 Task: Open an excel sheet with  and write heading  Discount data  Add 10 product name:-  'Apple, Banana, _x000D_
Orange, Tomato, Potato, Onion, Carrot, Milk, Bread, Eggs (dozen). ' in February Last week sales are  1.99, 0.49, 0.79, 1.29, 0.99, 0.89, 0.69, 2.49, 1.99, 2.99. _x000D_
Discount (%):-  10, 20, 15, 5, 12, 8, 25, 10, 15, 20. Save page auditingWeeklySales_Analysis_2023
Action: Mouse moved to (228, 64)
Screenshot: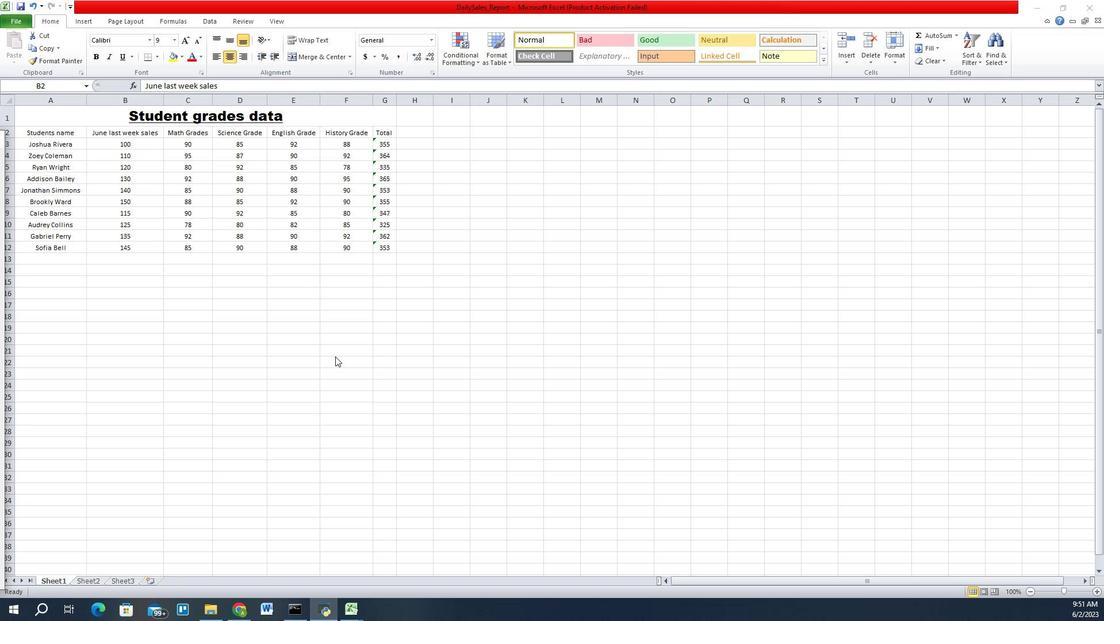 
Action: Mouse pressed left at (228, 64)
Screenshot: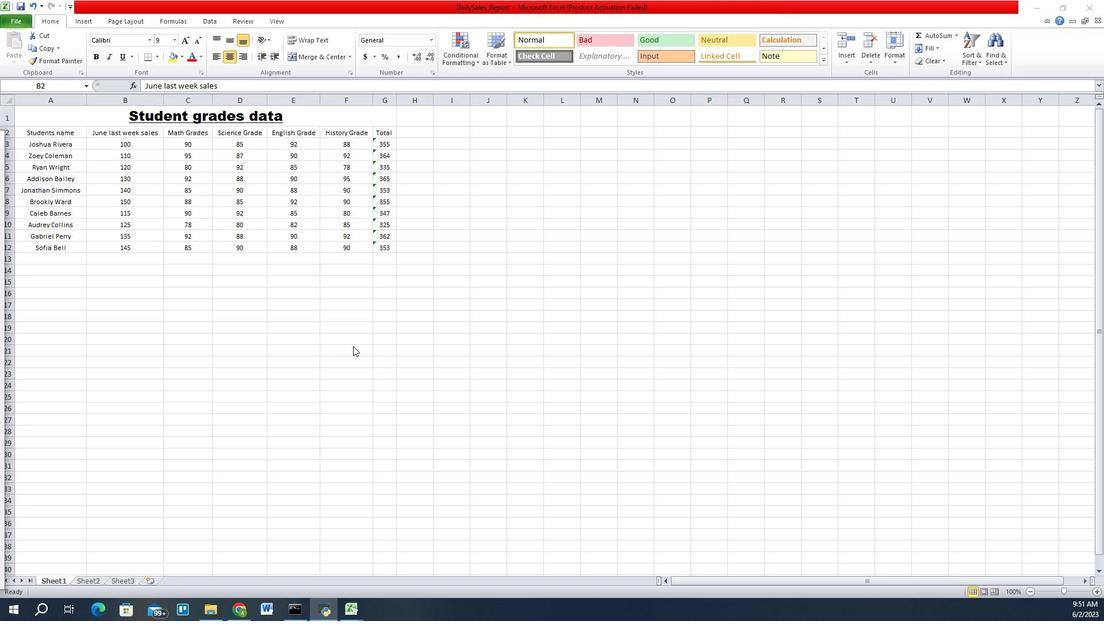 
Action: Key pressed ctrl+Sctrl+N<Key.shift>Discount<Key.space>data<Key.enter><Key.shift>Product<Key.space>name<Key.enter><Key.shift>Apple<Key.enter><Key.shift>Banna<Key.backspace><Key.backspace>ana<Key.enter><Key.shift>Orange<Key.enter><Key.shift>Tomato<Key.enter><Key.shift>Potato<Key.shift_r><Key.enter><Key.shift>Onion<Key.enter><Key.shift>Carrot<Key.enter><Key.shift>Mild<Key.backspace>k<Key.enter><Key.shift>Bread<Key.enter><Key.shift>Egg<Key.shift>(<Key.backspace><Key.space><Key.shift><Key.shift><Key.shift><Key.shift><Key.shift><Key.shift><Key.shift><Key.shift><Key.shift><Key.shift>(dozem<Key.backspace>n<Key.shift>)<Key.enter><Key.right><Key.up><Key.up><Key.up><Key.up><Key.up><Key.up><Key.up><Key.up><Key.up><Key.up><Key.up><Key.shift>G<Key.backspace>February<Key.space><Key.shift>Last<Key.space>week<Key.space>sales<Key.enter>1.99<Key.enter>0.49<Key.enter>0.79<Key.enter>1.29<Key.enter>0.99<Key.enter>0.89<Key.enter>0.69<Key.enter>2.49<Key.enter>1.99<Key.enter>2.99<Key.enter><Key.right><Key.up><Key.up><Key.up><Key.up><Key.up><Key.up><Key.up><Key.up><Key.up><Key.up><Key.up><Key.shift>Discount<Key.space><Key.shift>(<Key.shift>%<Key.shift>)<Key.enter>10<Key.enter>20<Key.enter>15<Key.enter>5<Key.enter>12<Key.enter>8<Key.enter>25<Key.enter>10<Key.enter>15<Key.enter>20<Key.enter>
Screenshot: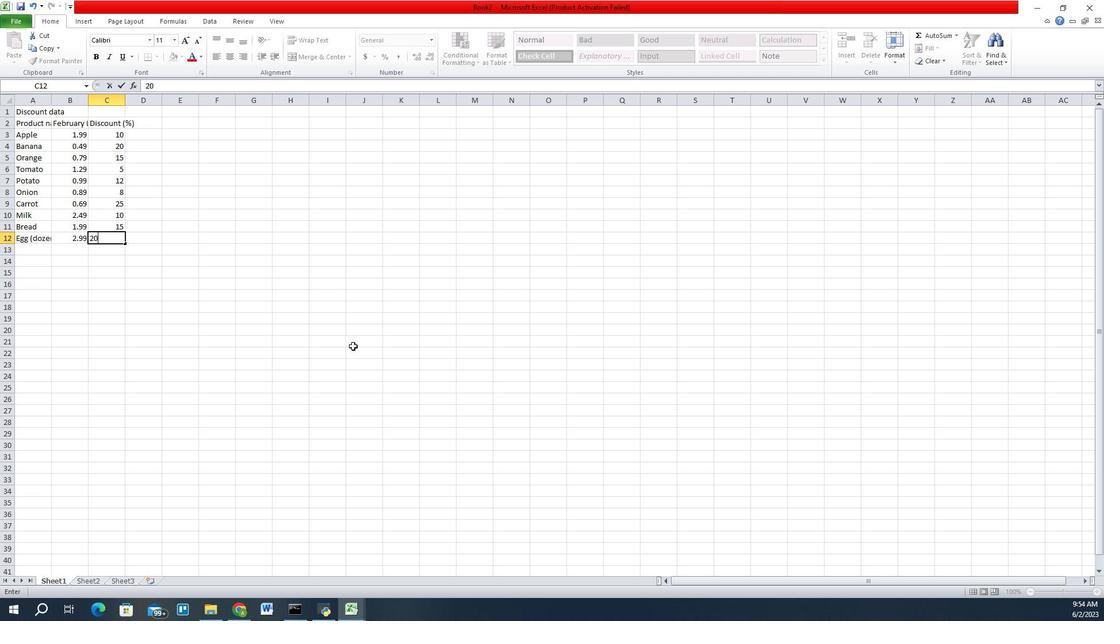 
Action: Mouse moved to (55, 110)
Screenshot: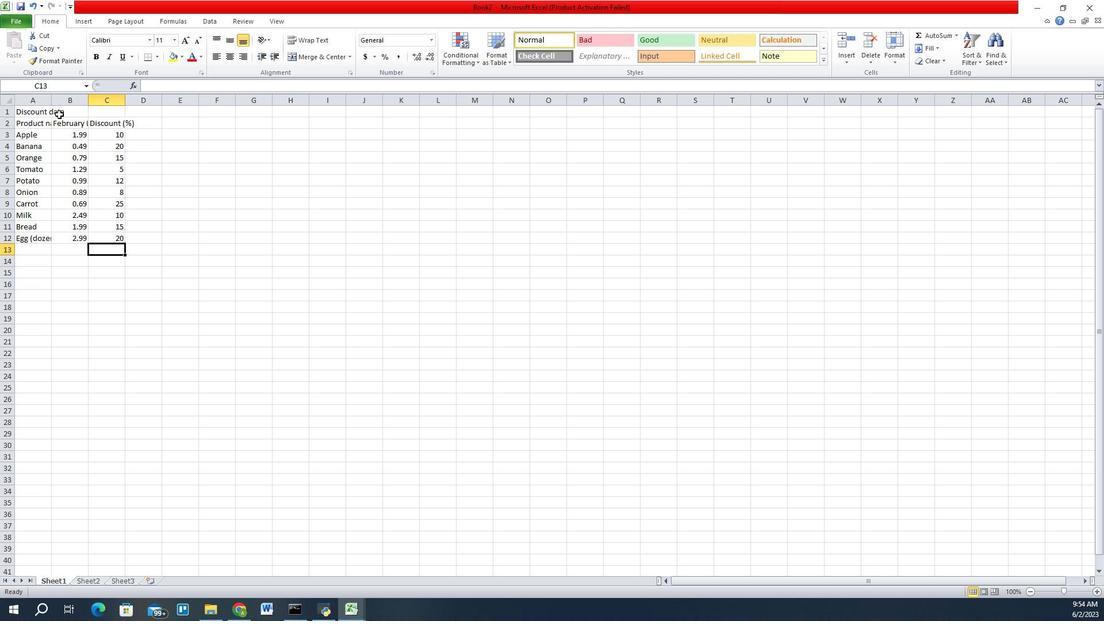 
Action: Mouse pressed left at (55, 110)
Screenshot: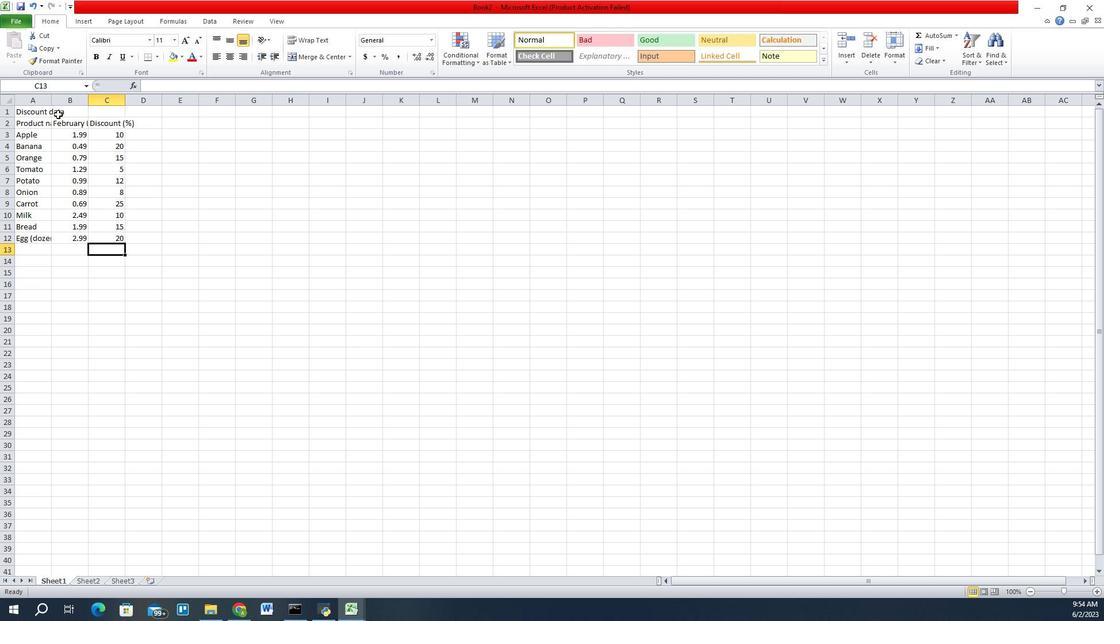 
Action: Mouse moved to (43, 111)
Screenshot: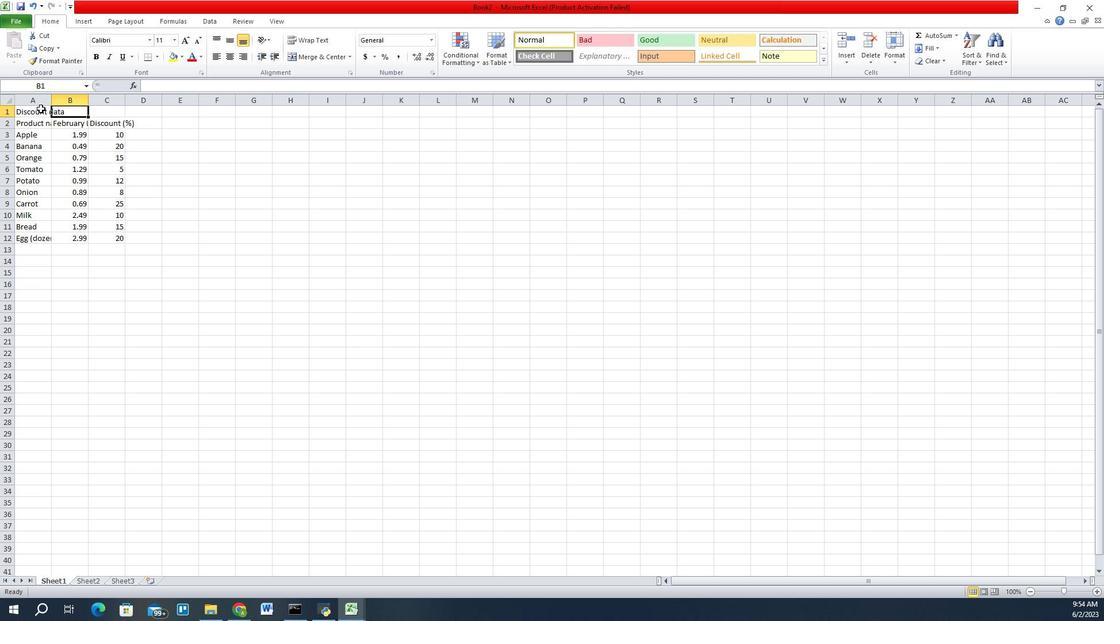 
Action: Mouse pressed left at (43, 111)
Screenshot: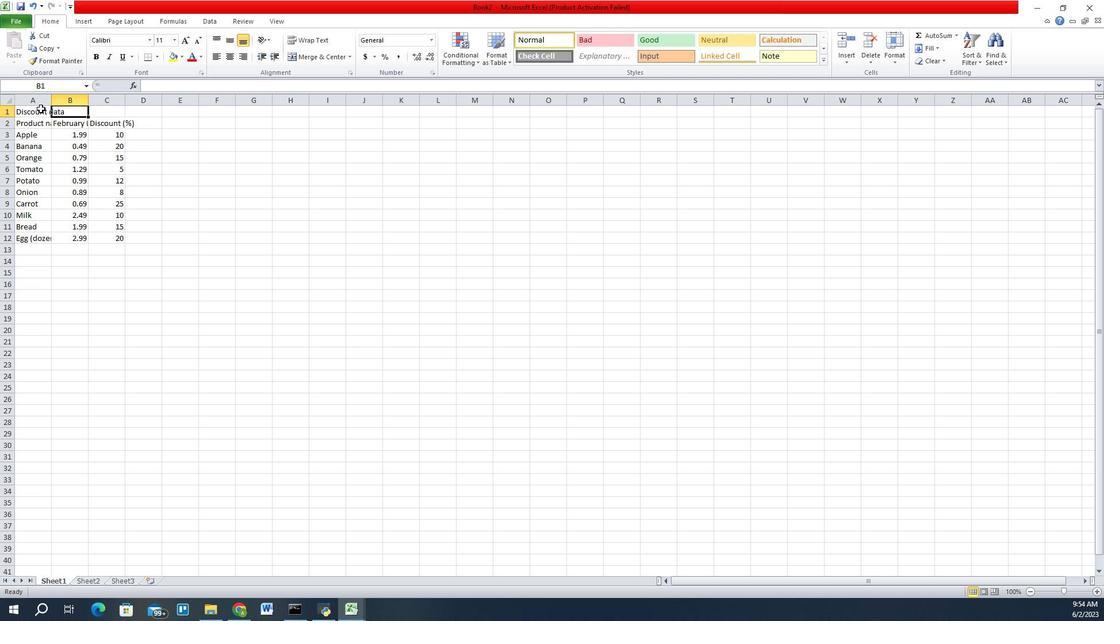 
Action: Mouse moved to (48, 110)
Screenshot: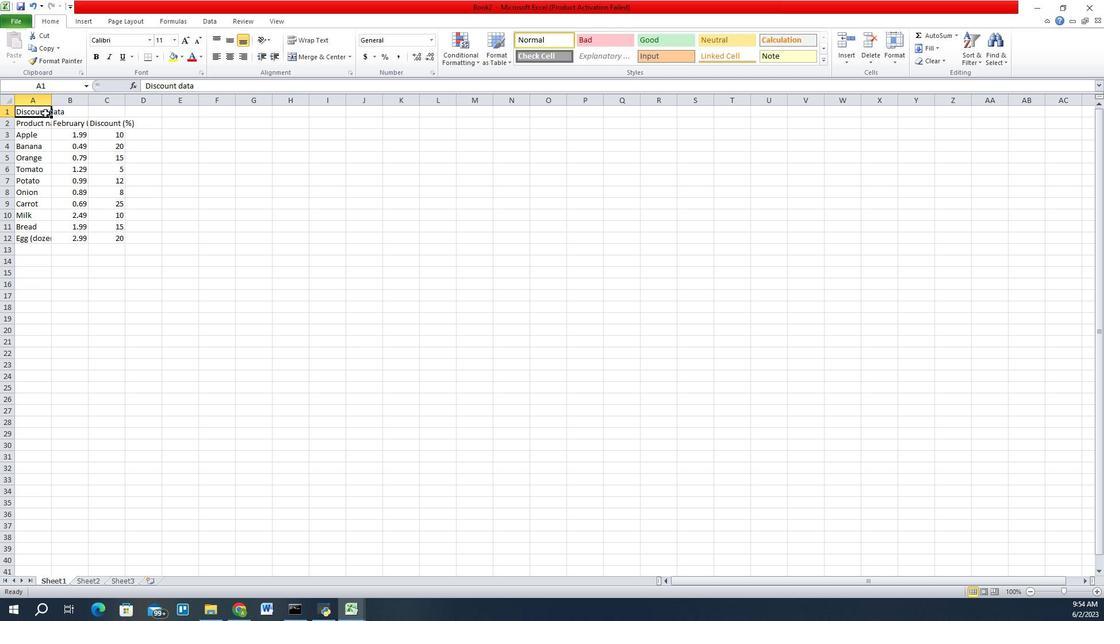 
Action: Mouse pressed left at (48, 110)
Screenshot: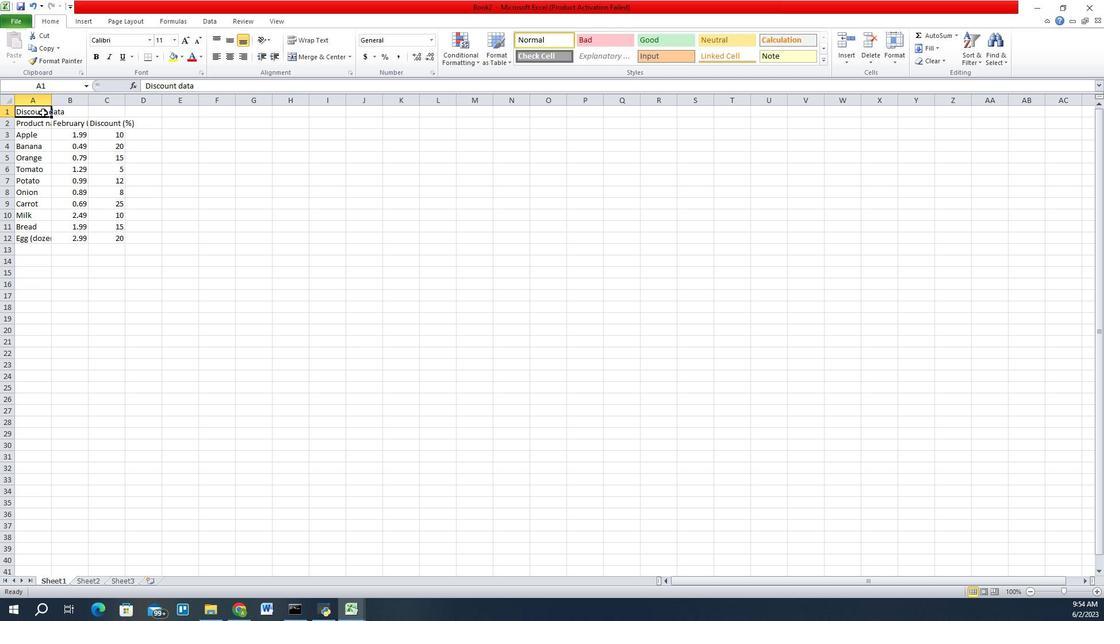 
Action: Mouse moved to (82, 111)
Screenshot: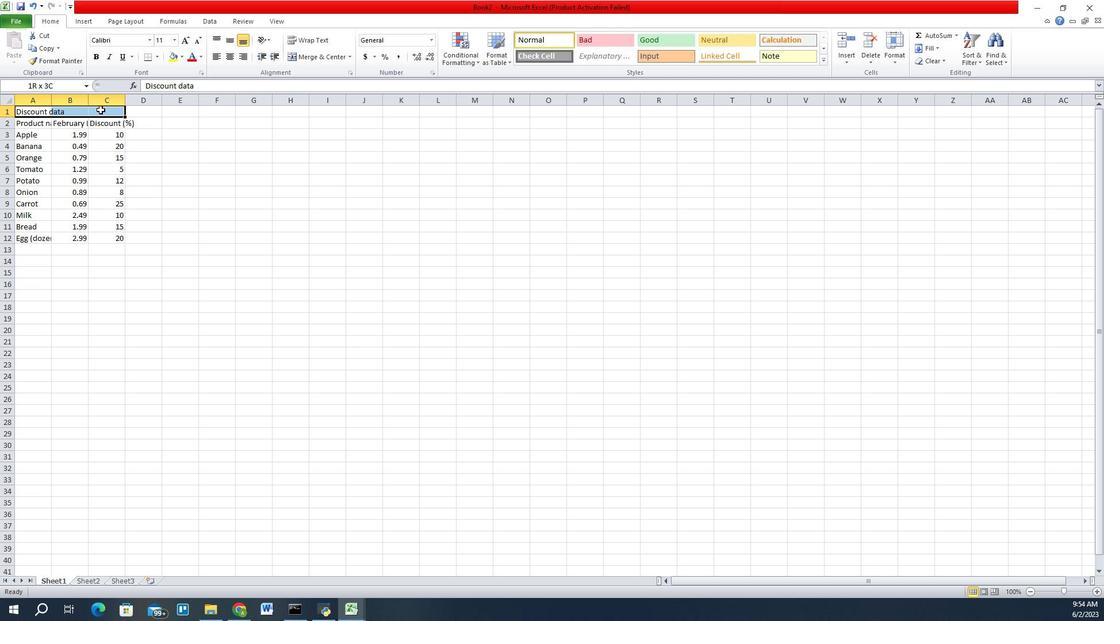 
Action: Key pressed <Key.alt_l>hmcctrl+A<'\x01'>
Screenshot: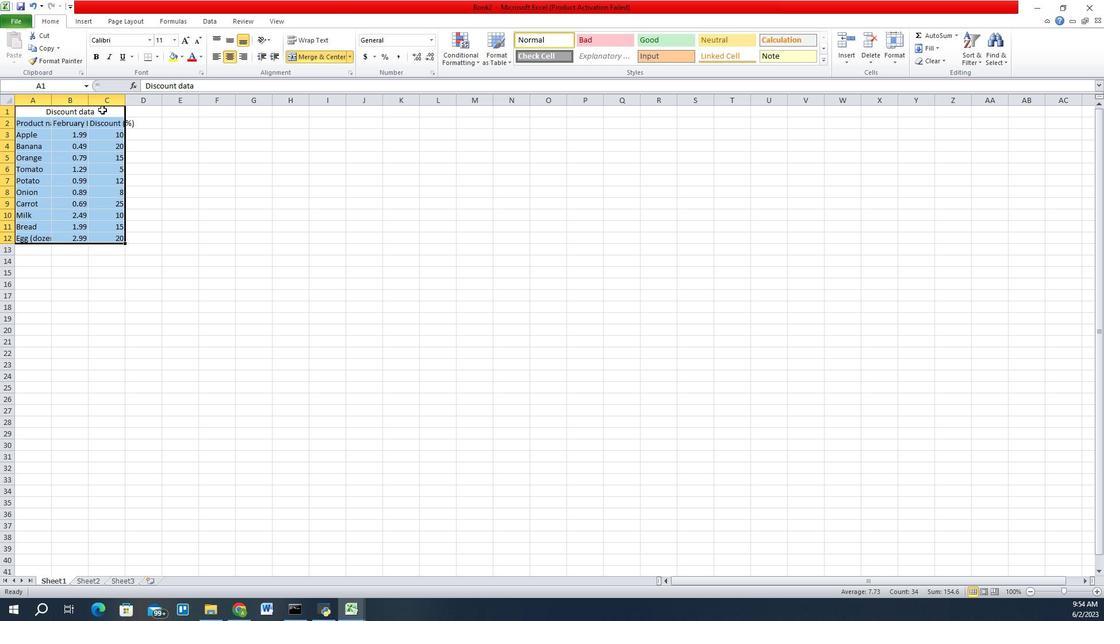 
Action: Mouse moved to (74, 113)
Screenshot: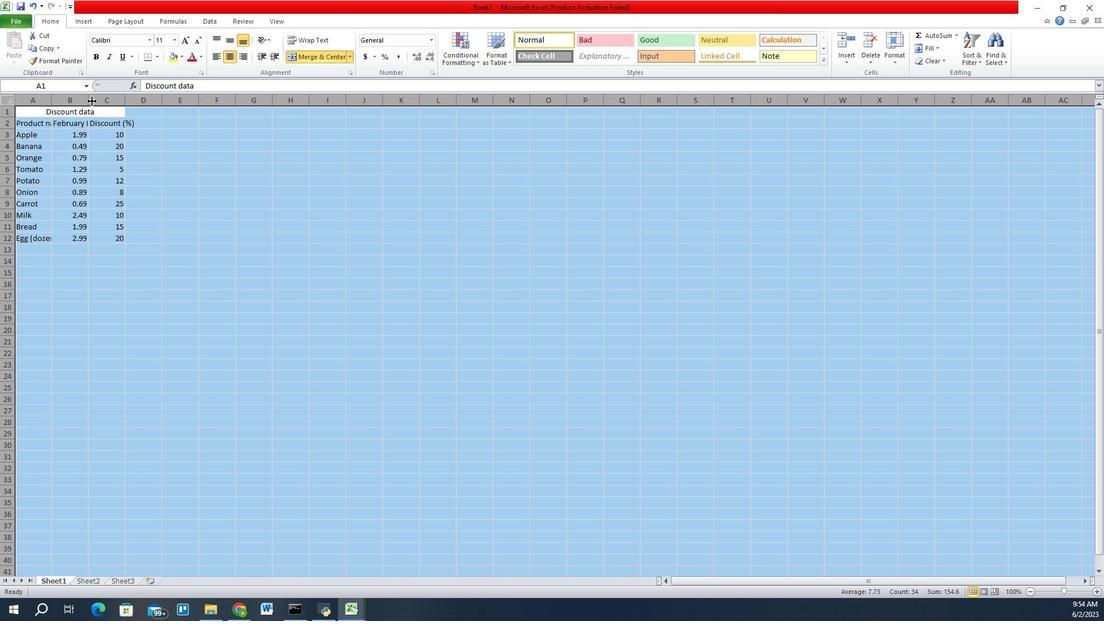
Action: Mouse pressed left at (74, 113)
Screenshot: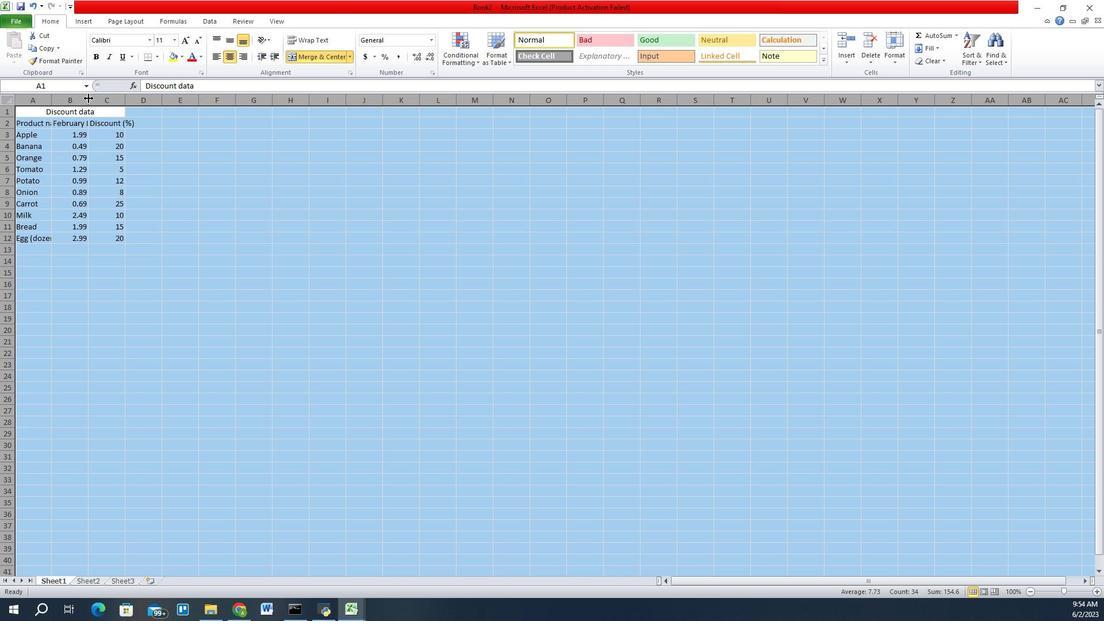 
Action: Mouse pressed left at (74, 113)
Screenshot: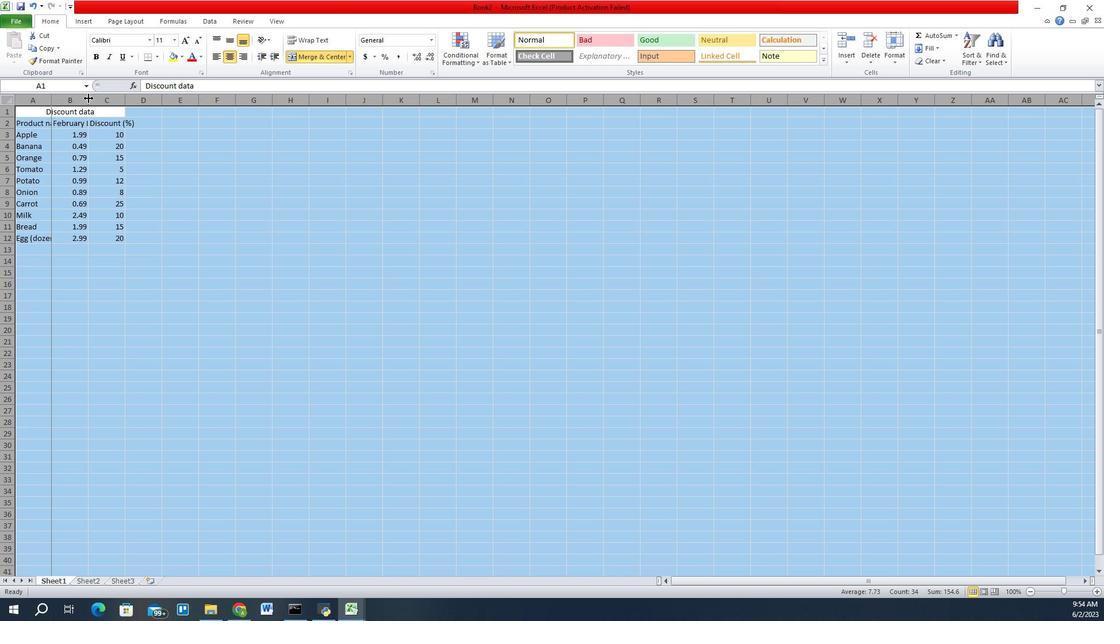 
Action: Mouse moved to (112, 96)
Screenshot: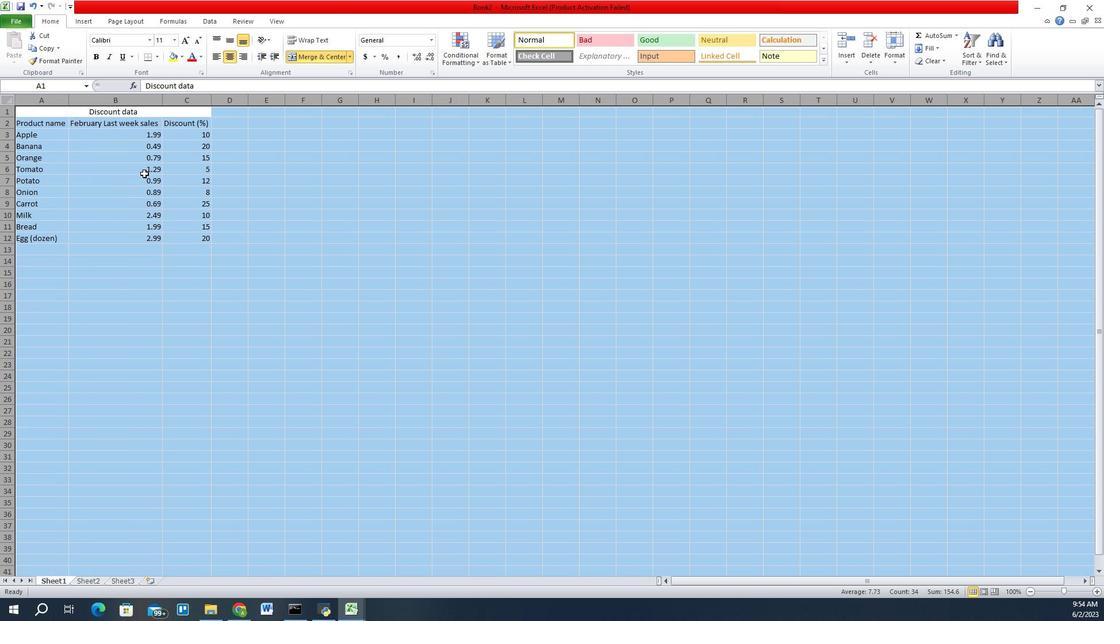 
Action: Mouse pressed left at (112, 96)
Screenshot: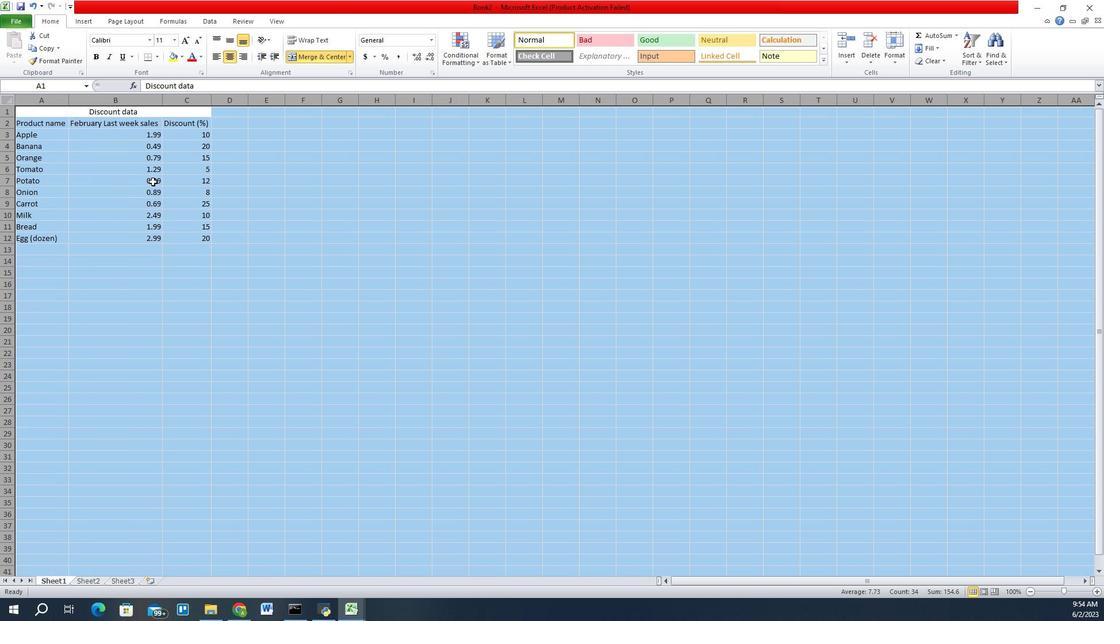 
Action: Mouse moved to (186, 85)
Screenshot: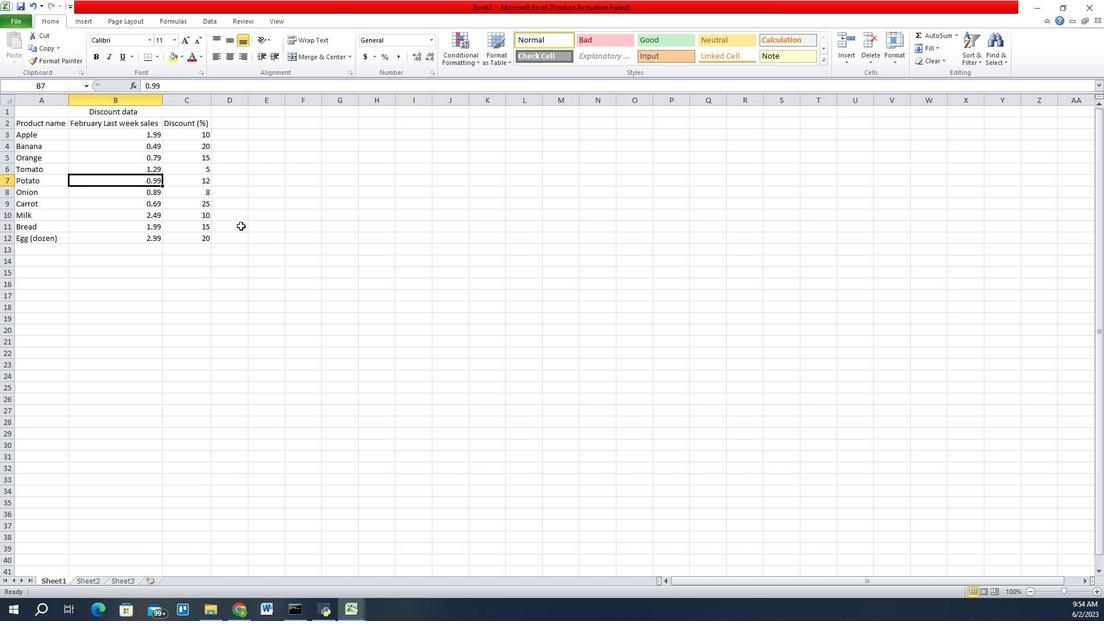 
Action: Mouse pressed left at (186, 85)
Screenshot: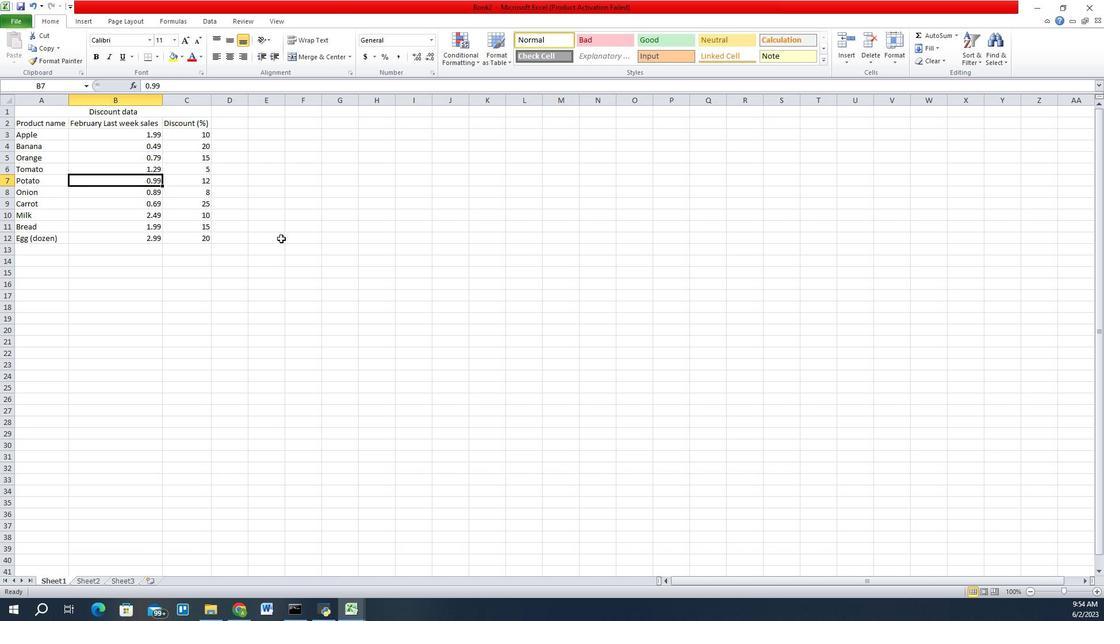 
Action: Mouse moved to (187, 85)
Screenshot: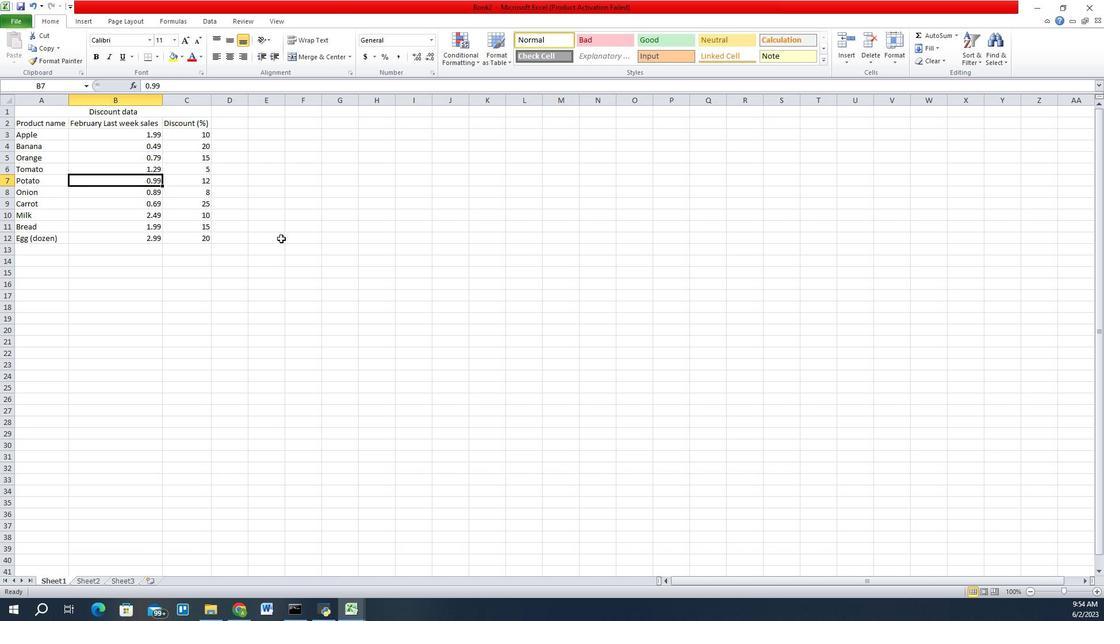 
Action: Key pressed ctrl+S<Key.backspace><Key.shift>Sales<Key.shift>_analys<Key.backspace><Key.backspace><Key.backspace><Key.backspace><Key.backspace><Key.backspace><Key.shift>Analysis<Key.shift>_2023<Key.enter>
Screenshot: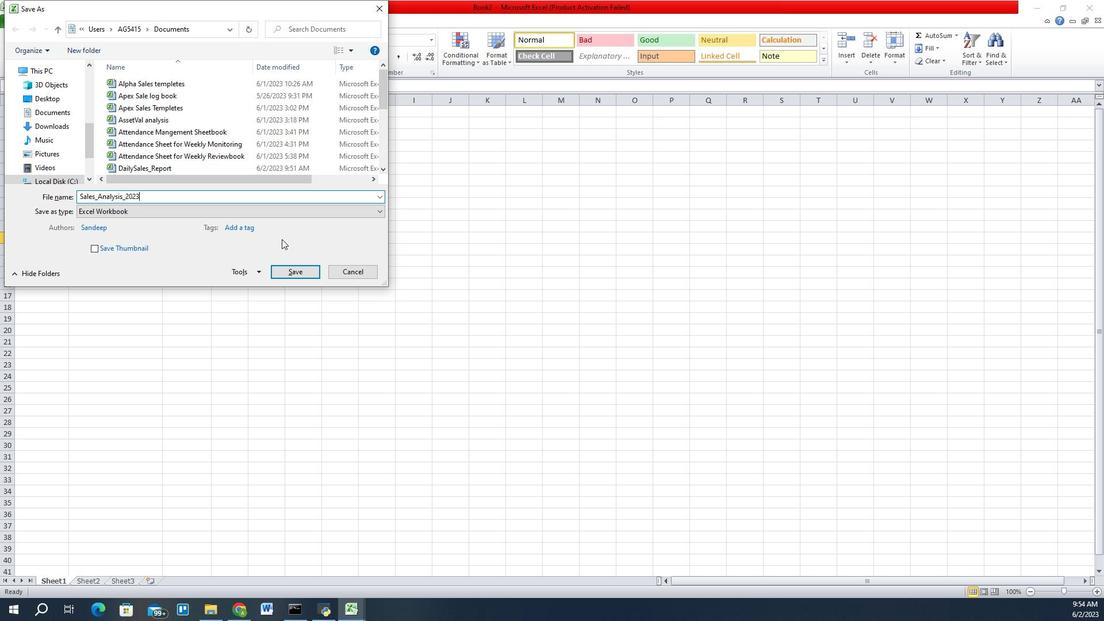 
